 Task: Make in the project Wizardry an epic 'Blockchain Implementation'.
Action: Mouse moved to (329, 164)
Screenshot: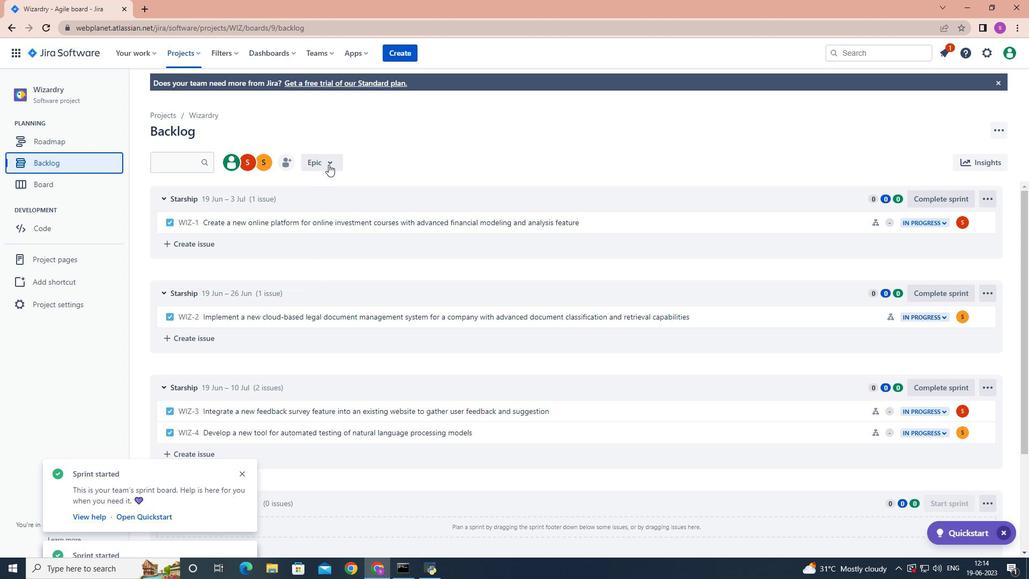 
Action: Mouse pressed left at (329, 164)
Screenshot: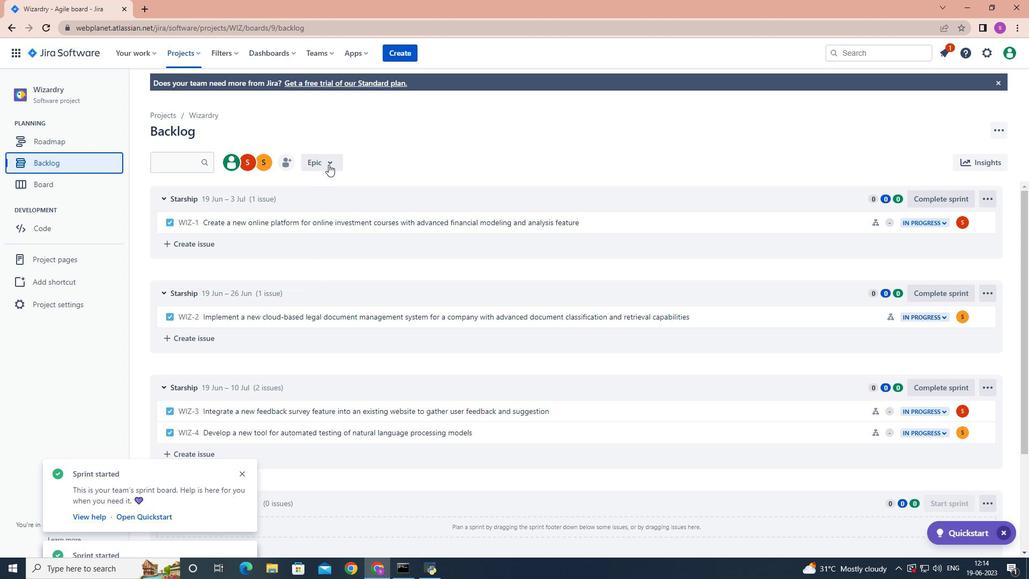 
Action: Mouse moved to (326, 228)
Screenshot: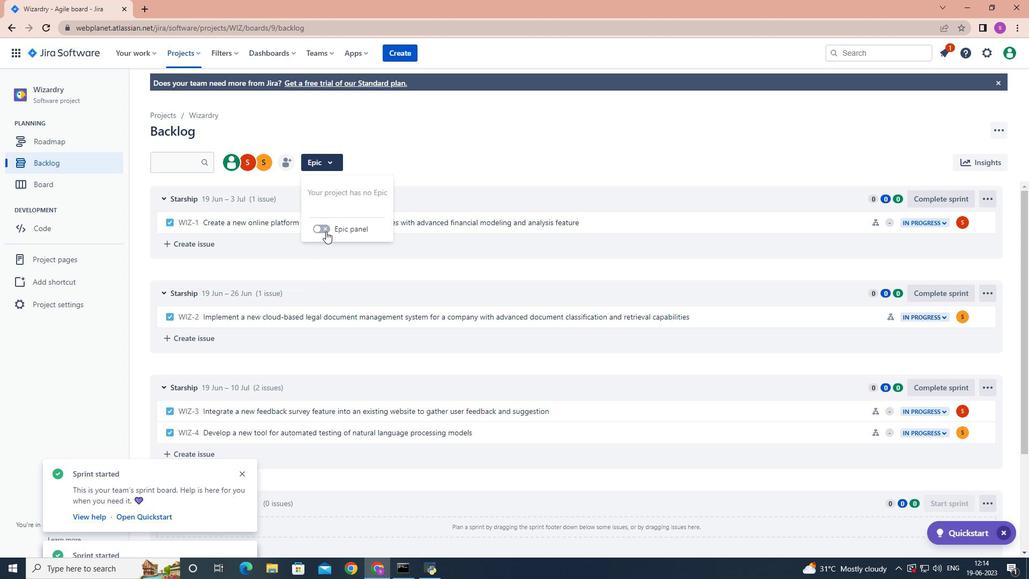 
Action: Mouse pressed left at (326, 228)
Screenshot: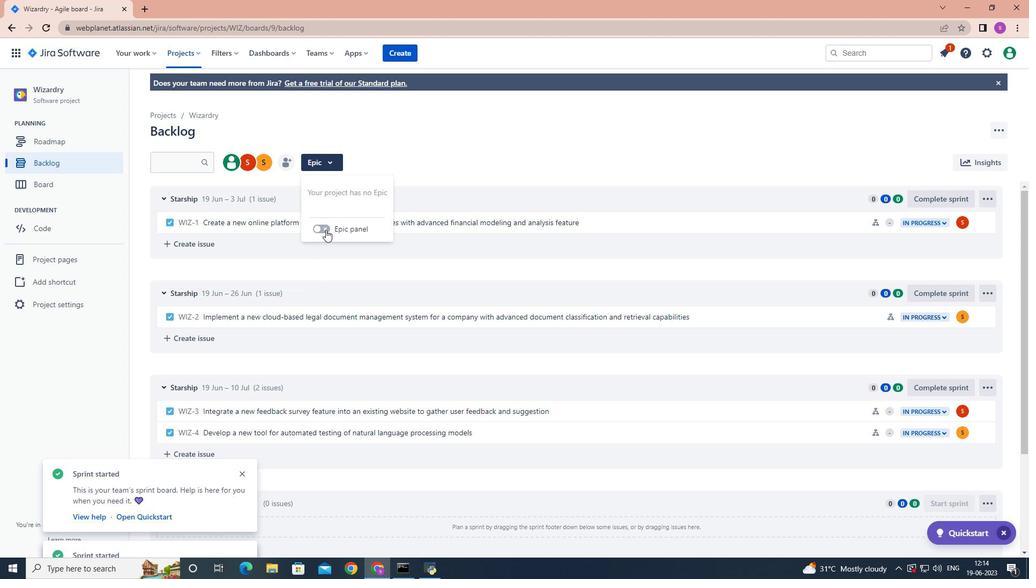 
Action: Mouse moved to (232, 399)
Screenshot: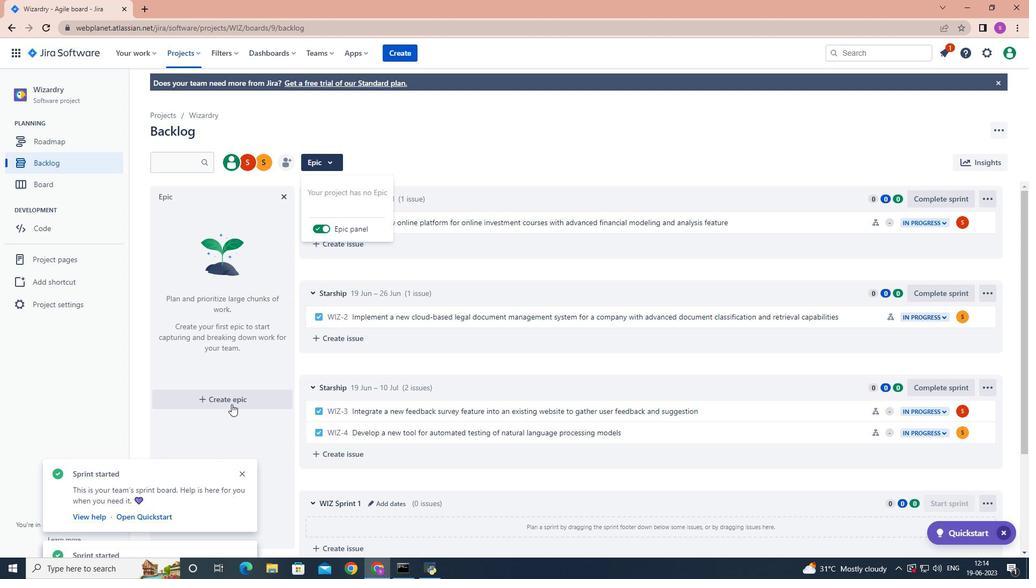 
Action: Mouse pressed left at (232, 399)
Screenshot: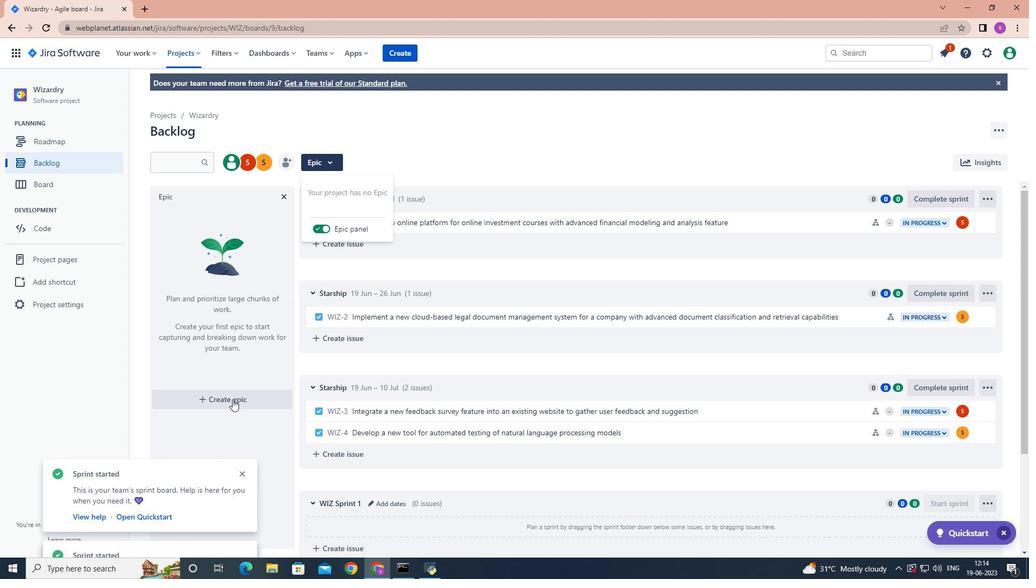 
Action: Mouse moved to (231, 397)
Screenshot: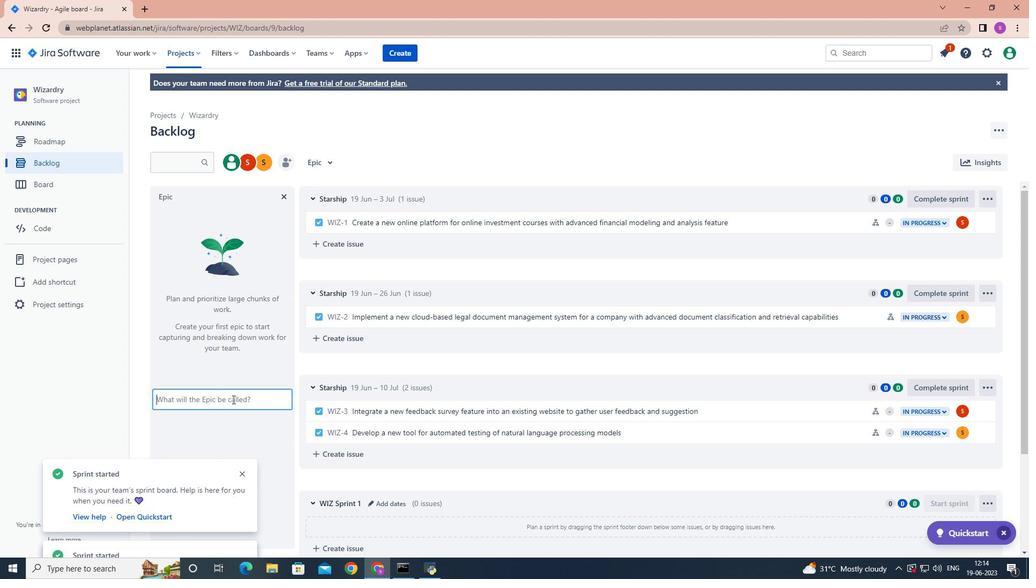 
Action: Key pressed <Key.shift>Blockchain<Key.space>i<Key.backspace><Key.shift>Implementation<Key.enter>
Screenshot: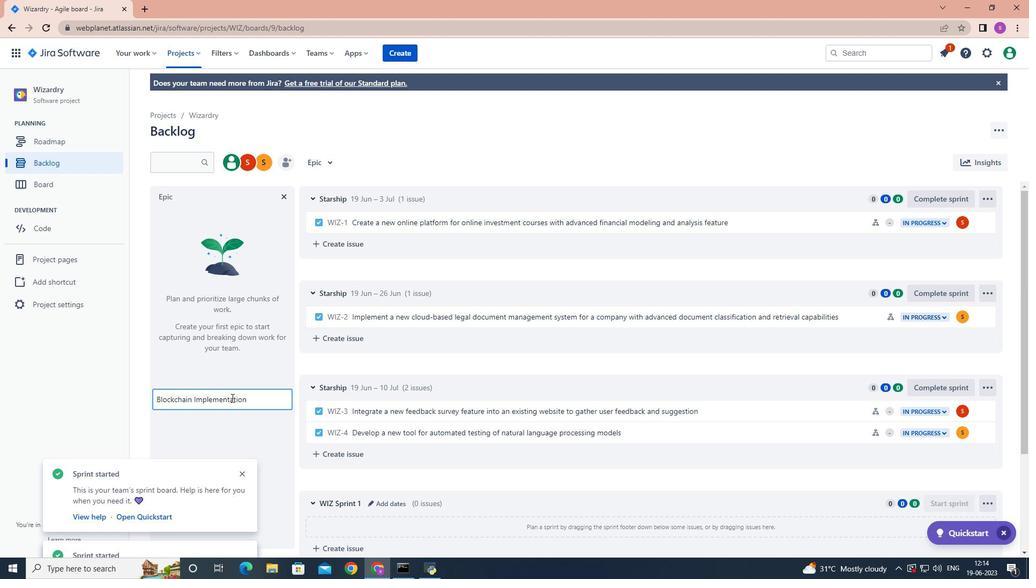 
